 Task: Add the task  Upgrade and migrate company customer relationship management (CRM) to a cloud-based solution to the section Code Collectives in the project AgileImpact and add a Due Date to the respective task as 2024/02/01
Action: Mouse moved to (722, 440)
Screenshot: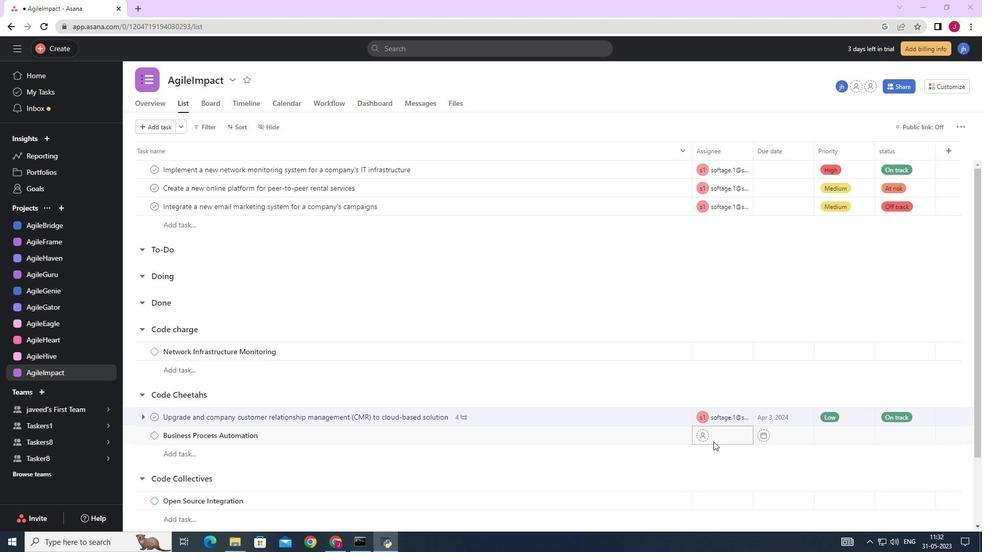 
Action: Mouse scrolled (722, 439) with delta (0, 0)
Screenshot: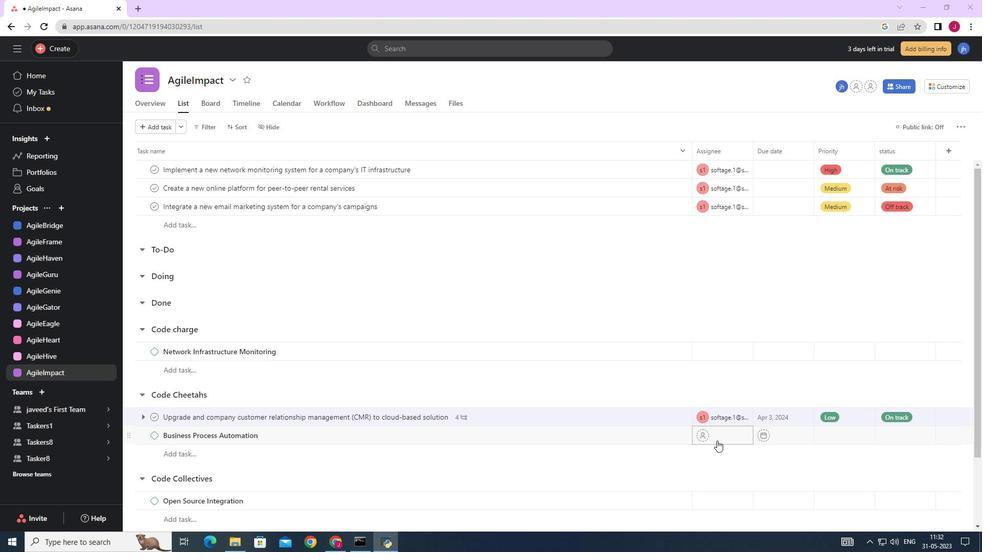 
Action: Mouse scrolled (722, 439) with delta (0, 0)
Screenshot: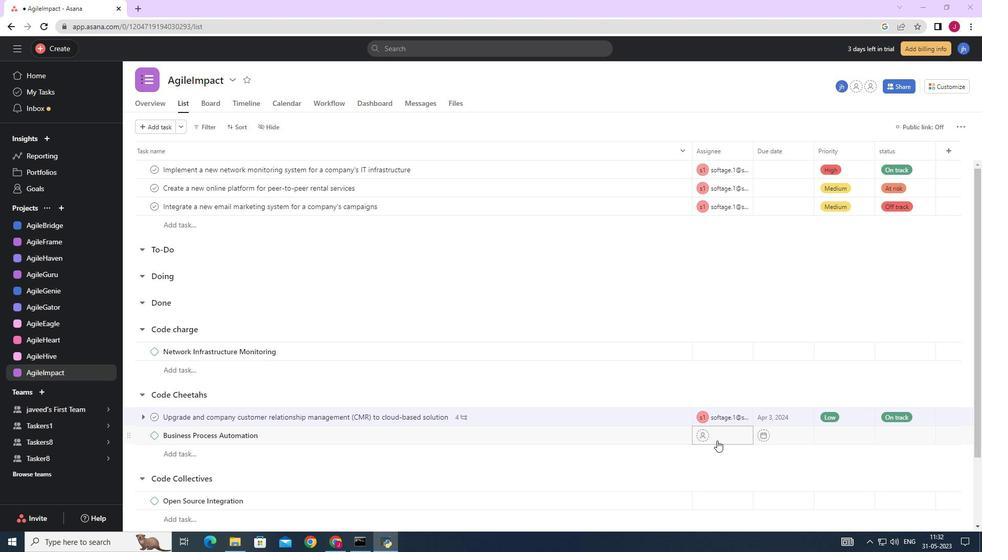 
Action: Mouse scrolled (722, 439) with delta (0, 0)
Screenshot: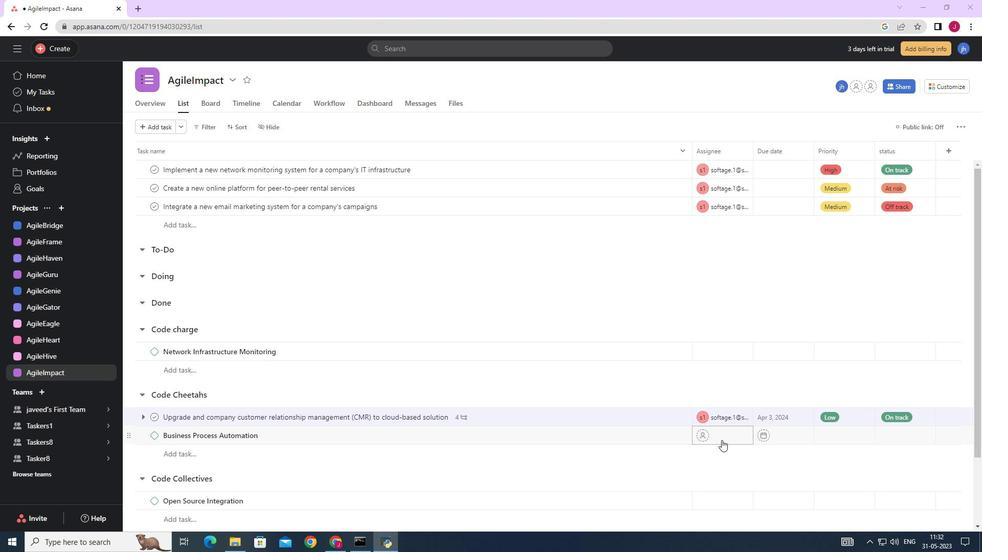 
Action: Mouse moved to (722, 440)
Screenshot: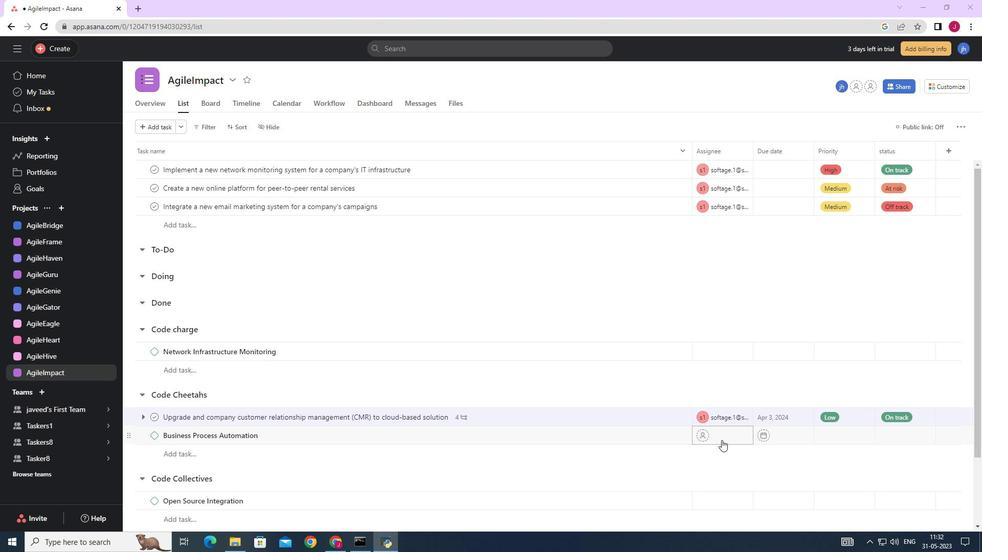 
Action: Mouse scrolled (722, 439) with delta (0, 0)
Screenshot: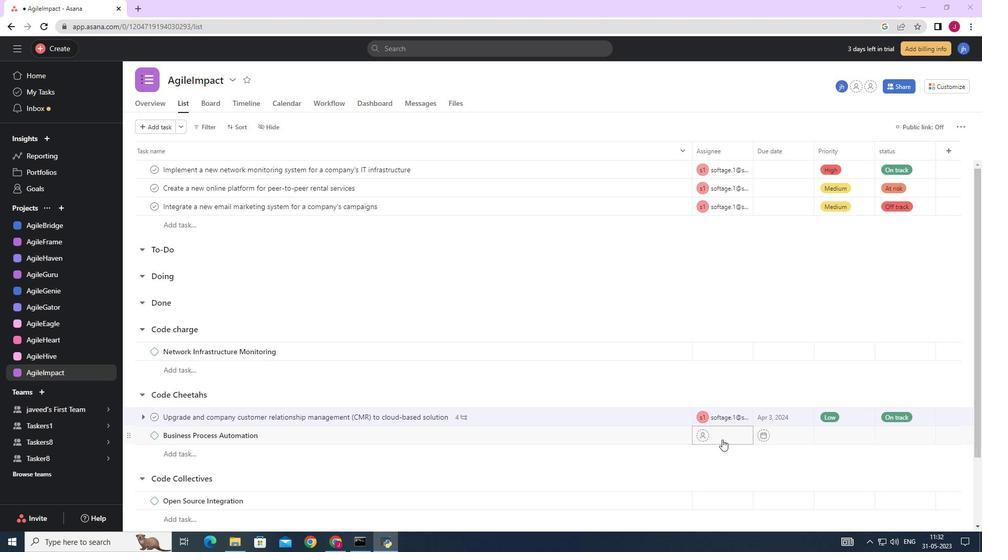 
Action: Mouse moved to (667, 335)
Screenshot: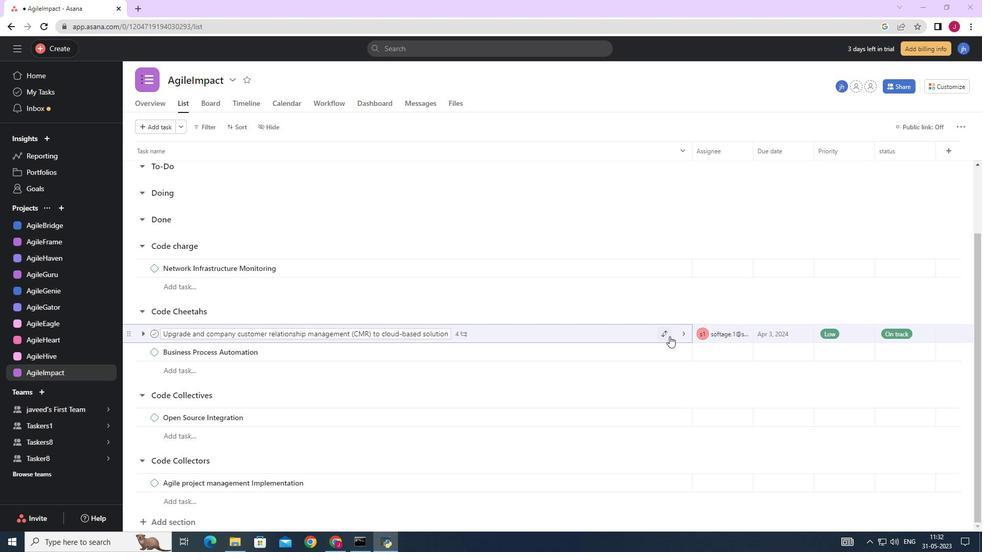 
Action: Mouse pressed left at (667, 335)
Screenshot: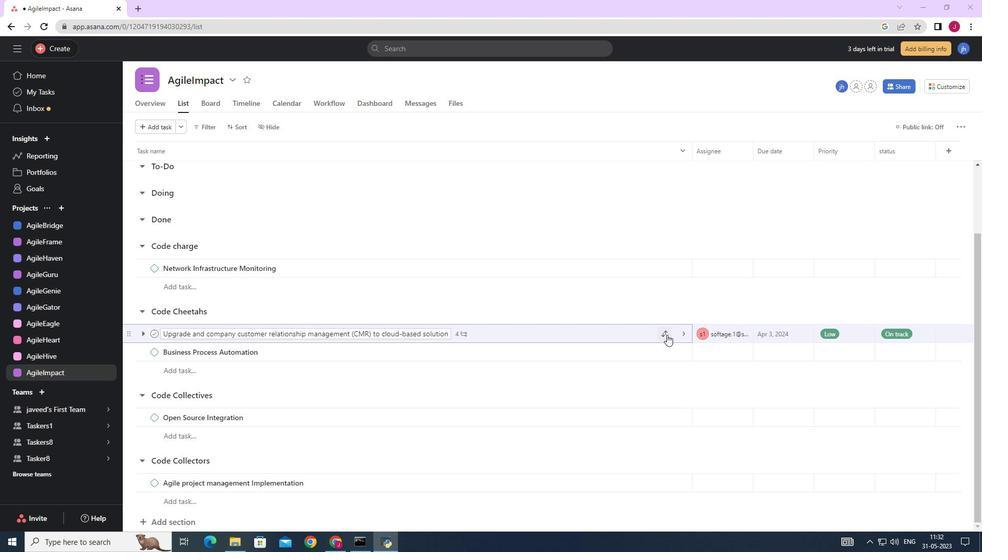 
Action: Mouse moved to (619, 485)
Screenshot: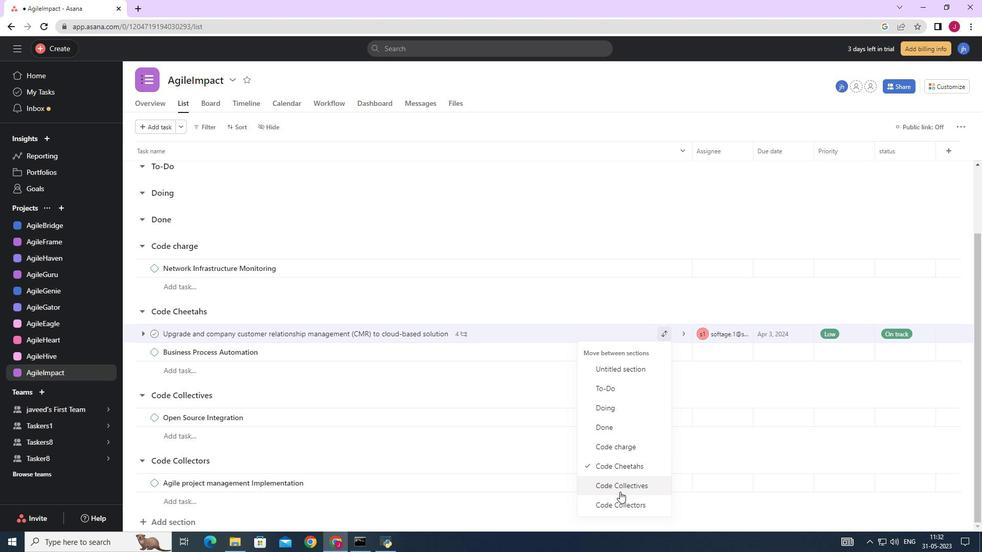 
Action: Mouse pressed left at (619, 485)
Screenshot: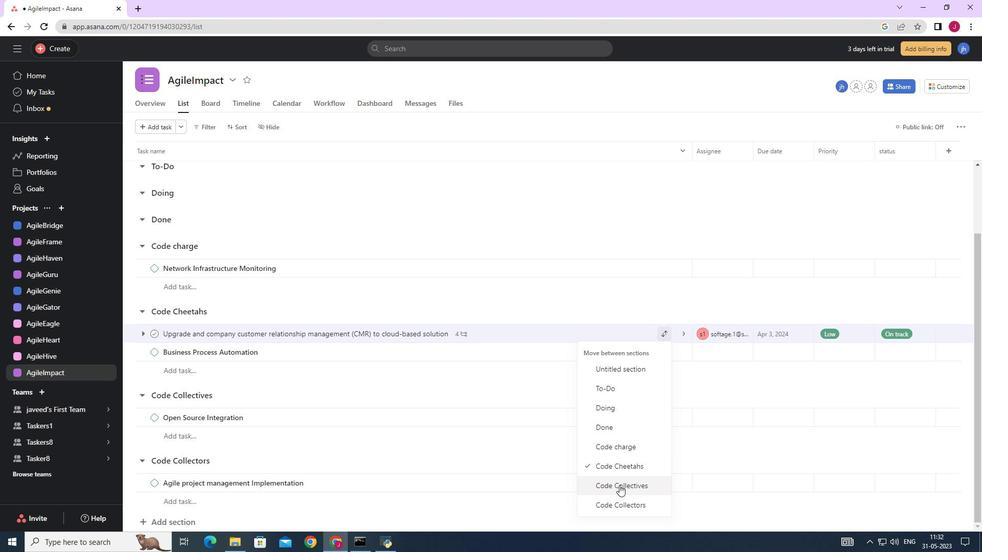 
Action: Mouse moved to (807, 399)
Screenshot: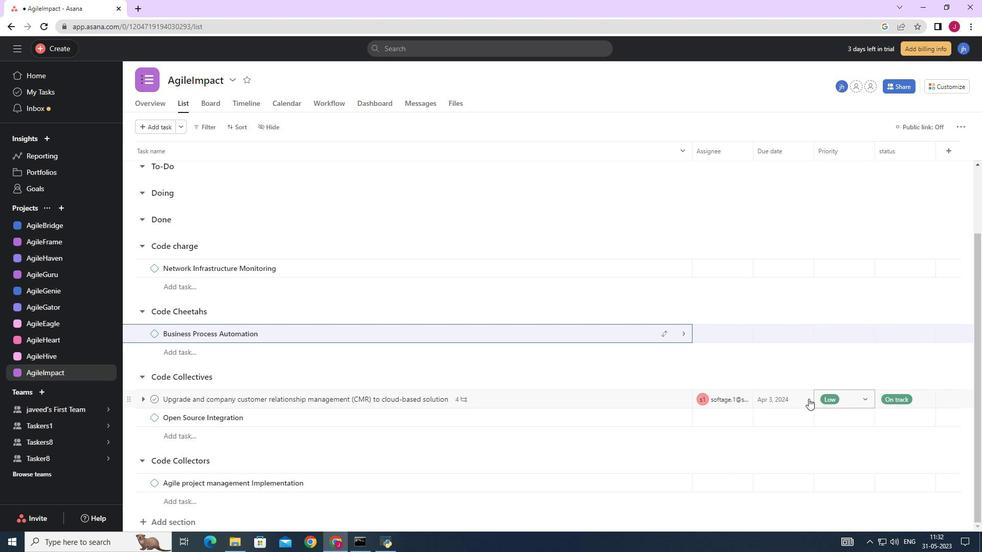 
Action: Mouse pressed left at (807, 399)
Screenshot: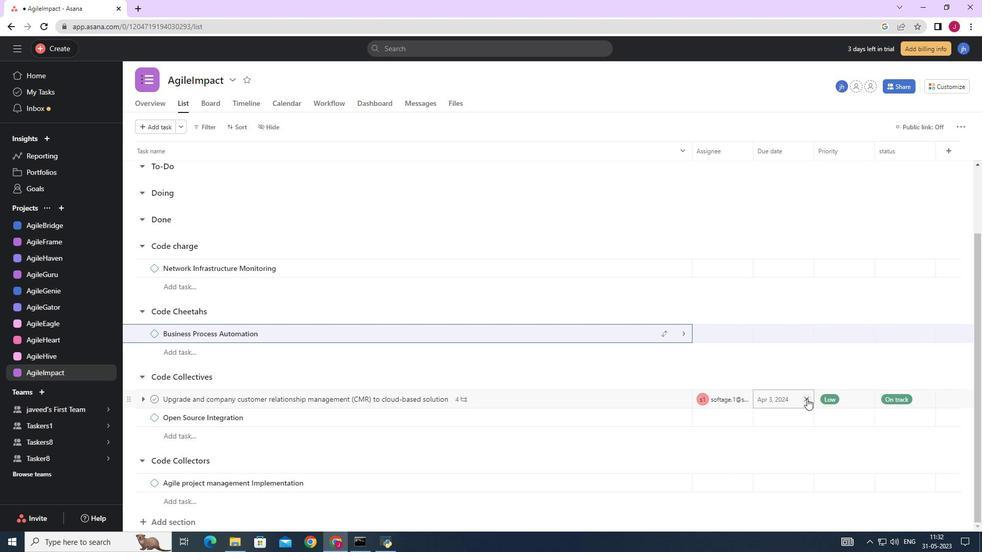 
Action: Mouse moved to (789, 401)
Screenshot: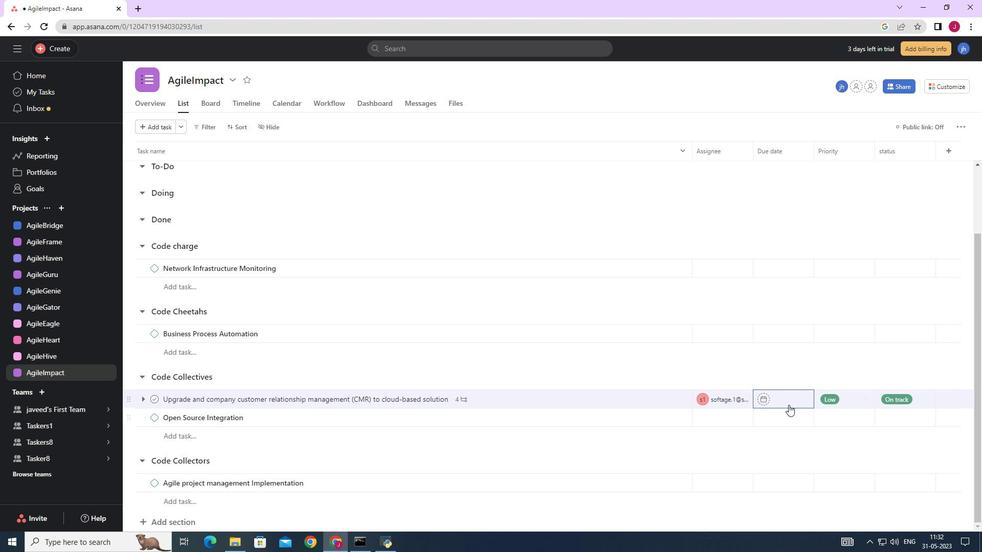 
Action: Mouse pressed left at (789, 401)
Screenshot: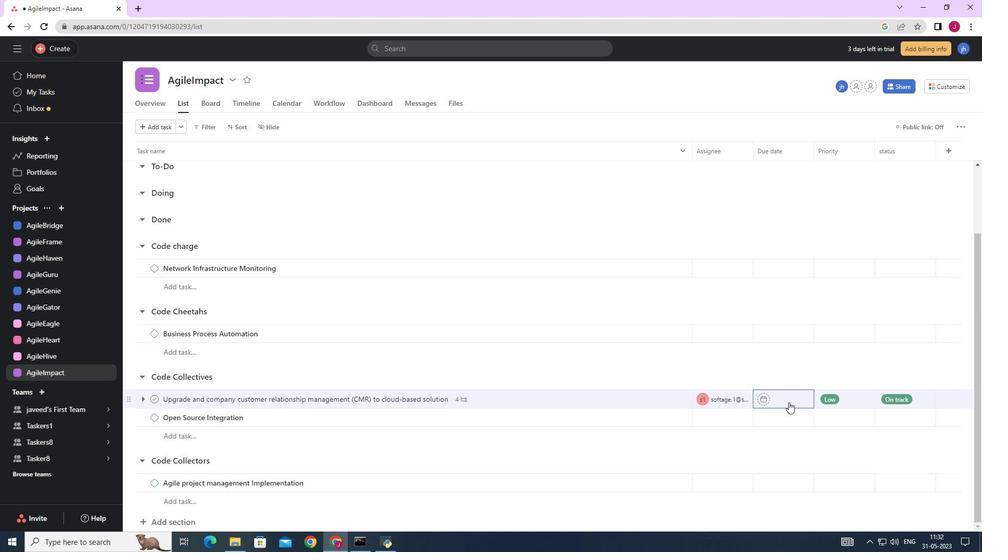 
Action: Mouse moved to (884, 236)
Screenshot: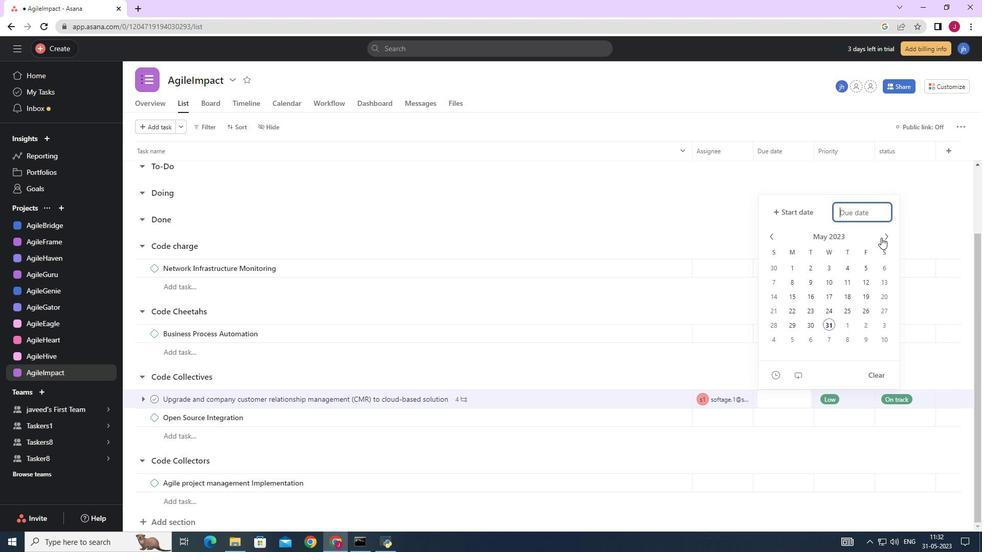 
Action: Mouse pressed left at (884, 236)
Screenshot: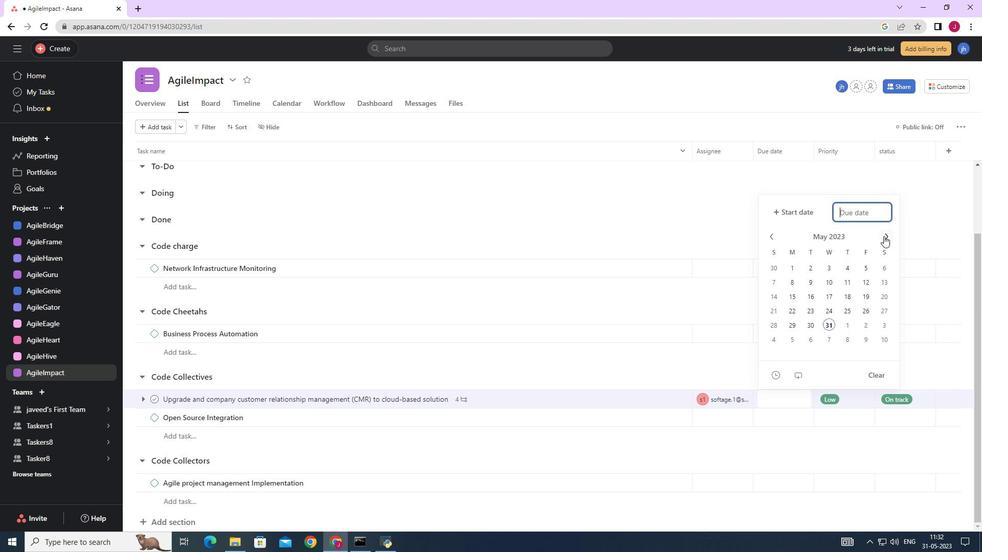 
Action: Mouse pressed left at (884, 236)
Screenshot: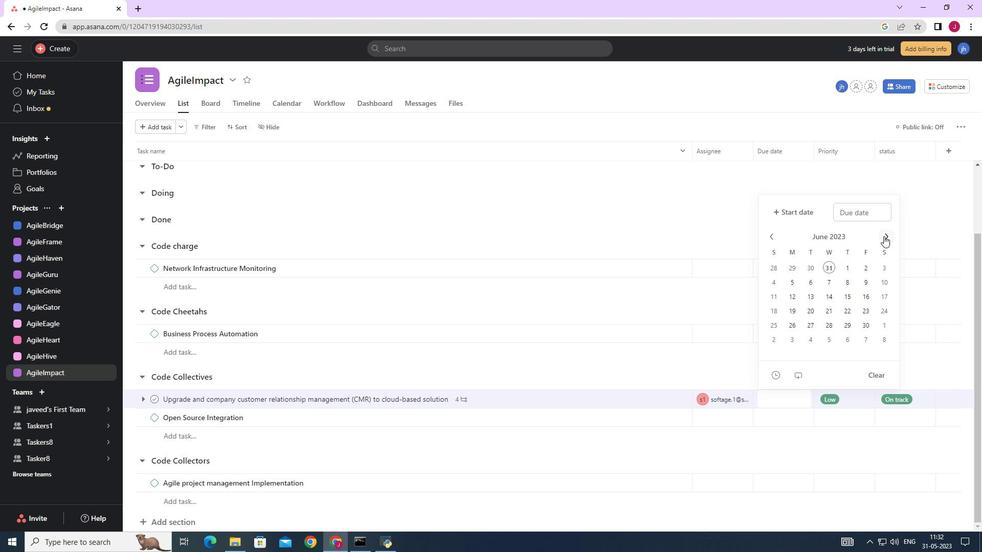 
Action: Mouse pressed left at (884, 236)
Screenshot: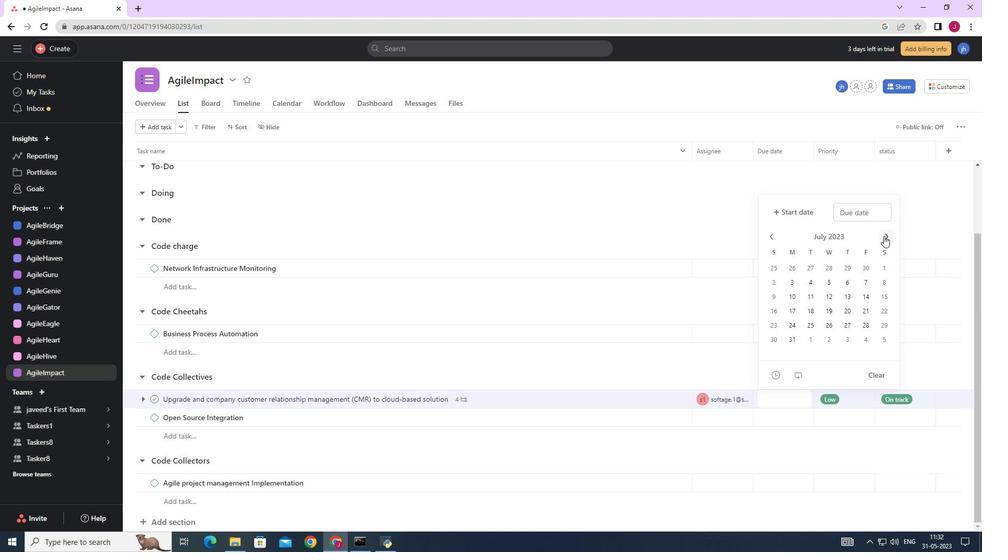 
Action: Mouse pressed left at (884, 236)
Screenshot: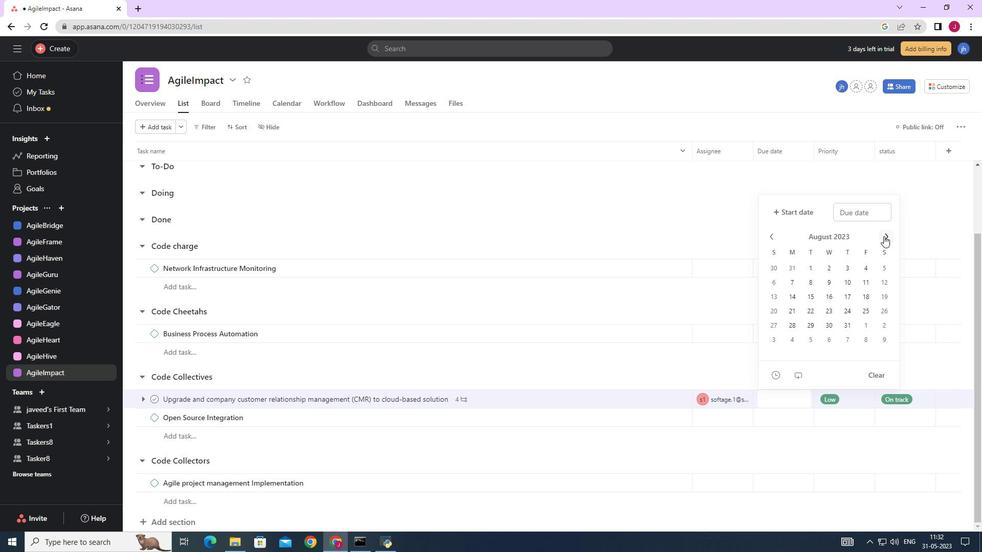 
Action: Mouse pressed left at (884, 236)
Screenshot: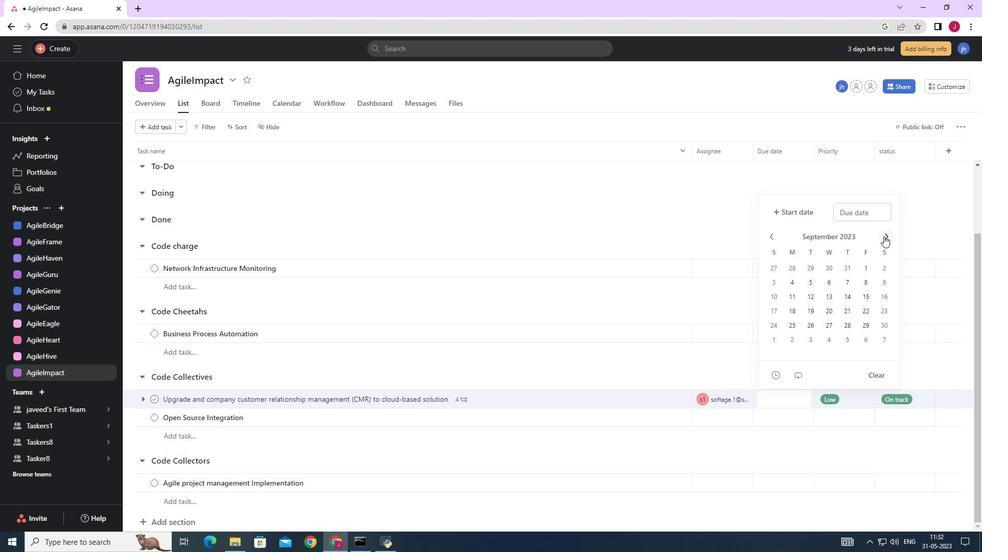 
Action: Mouse pressed left at (884, 236)
Screenshot: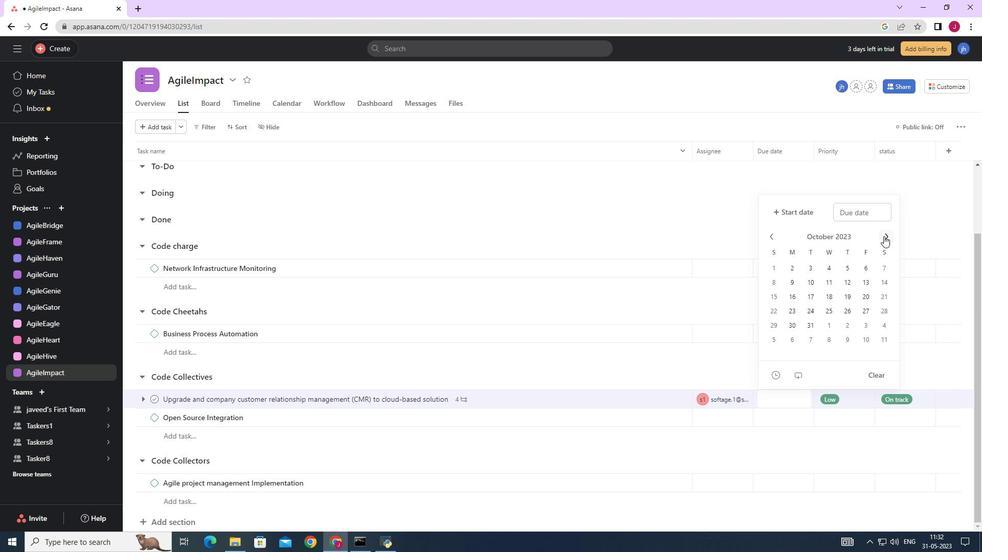 
Action: Mouse pressed left at (884, 236)
Screenshot: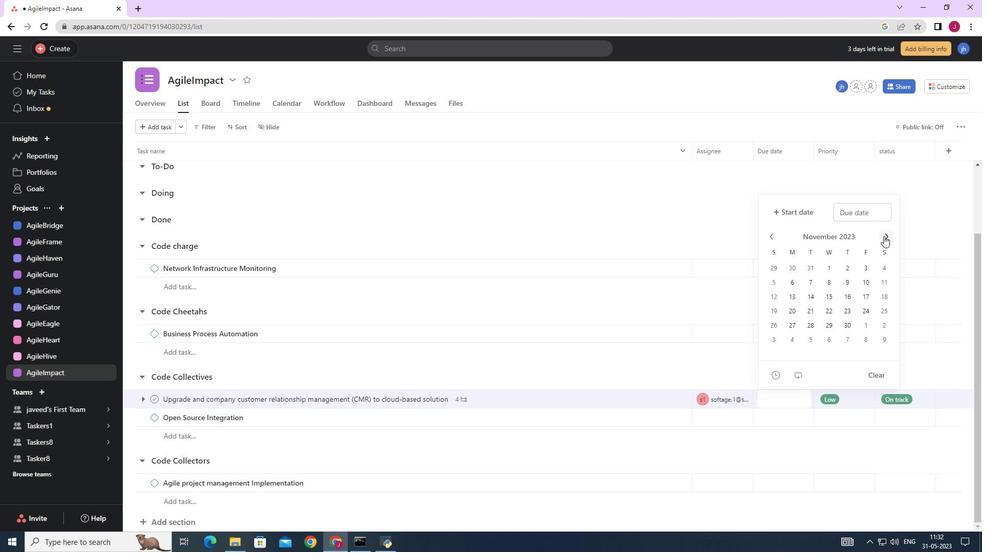 
Action: Mouse pressed left at (884, 236)
Screenshot: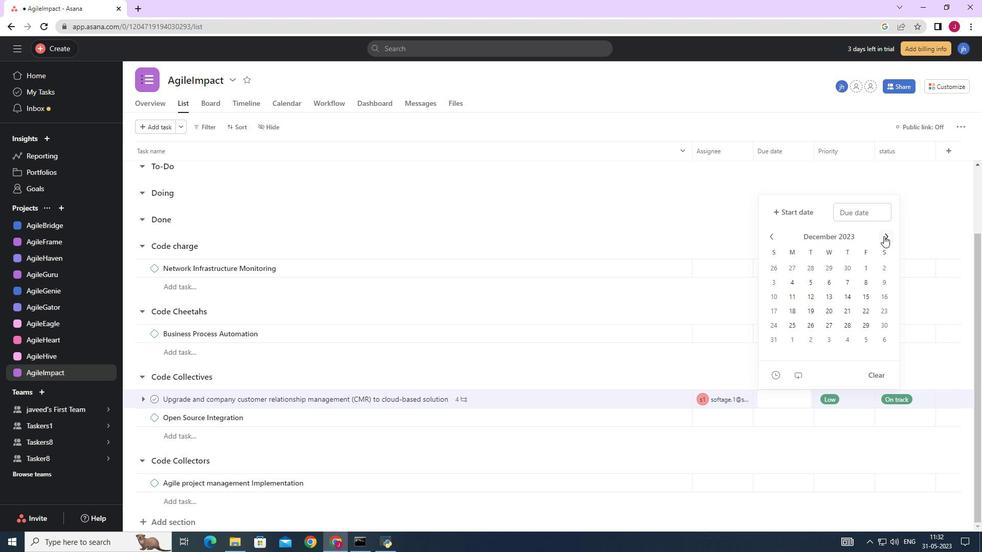 
Action: Mouse pressed left at (884, 236)
Screenshot: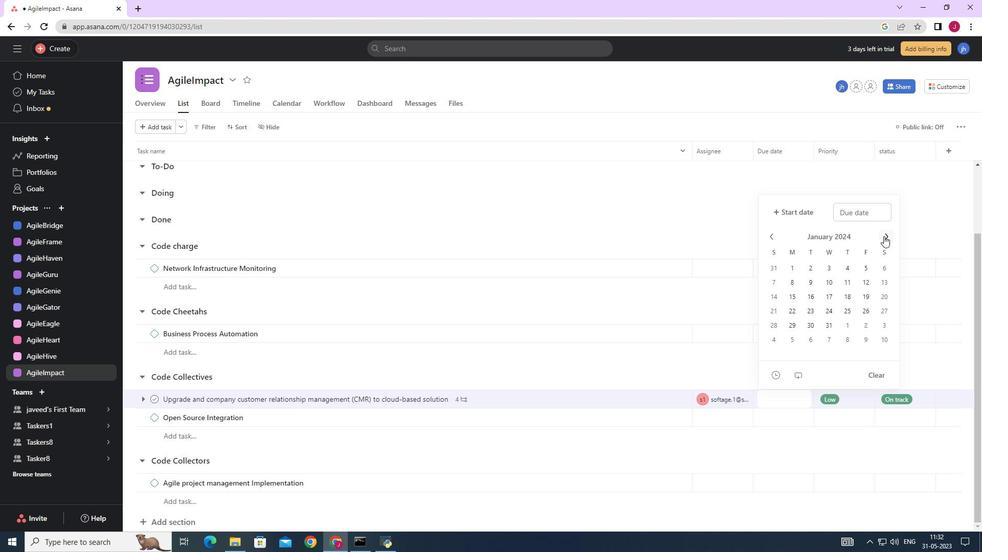 
Action: Mouse moved to (847, 267)
Screenshot: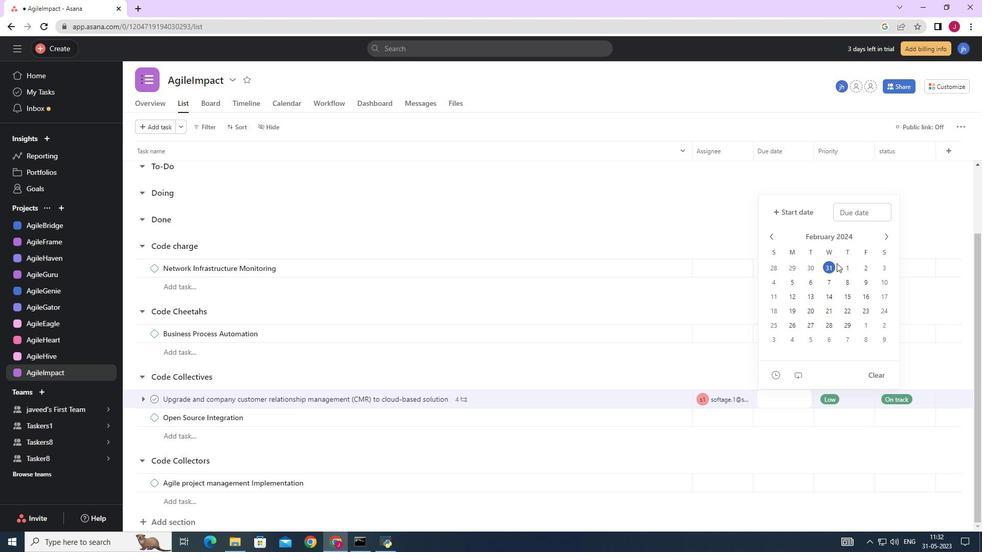 
Action: Mouse pressed left at (847, 267)
Screenshot: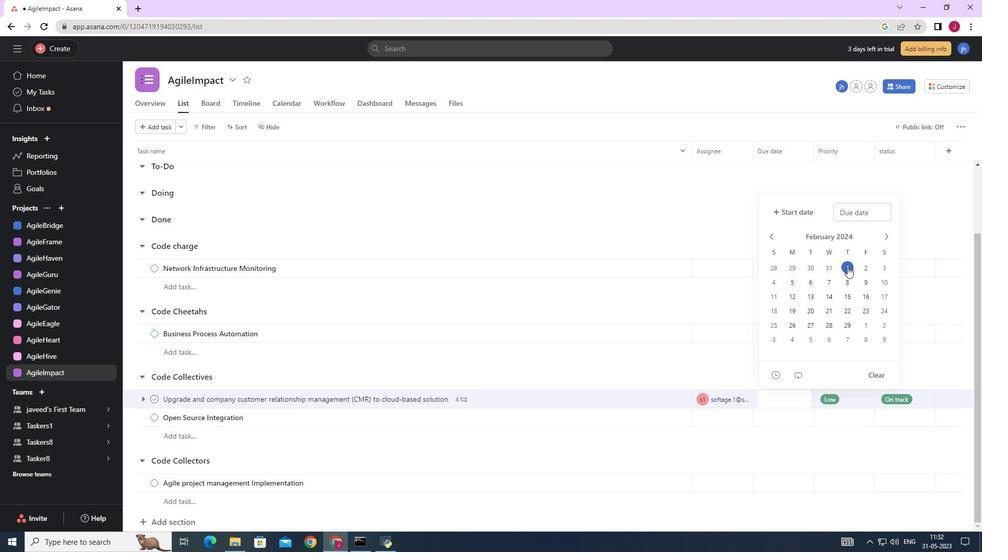 
Action: Mouse moved to (922, 214)
Screenshot: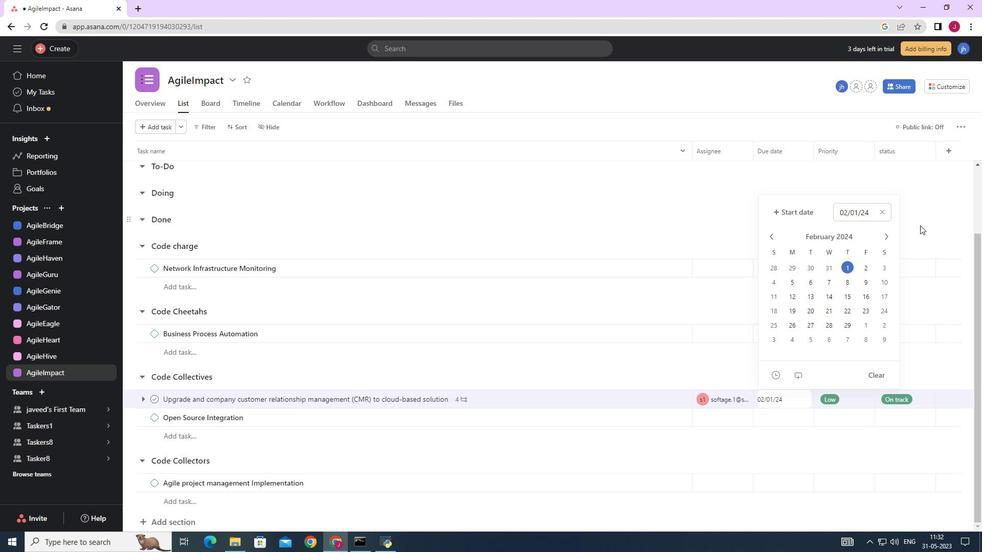 
Action: Mouse pressed left at (922, 214)
Screenshot: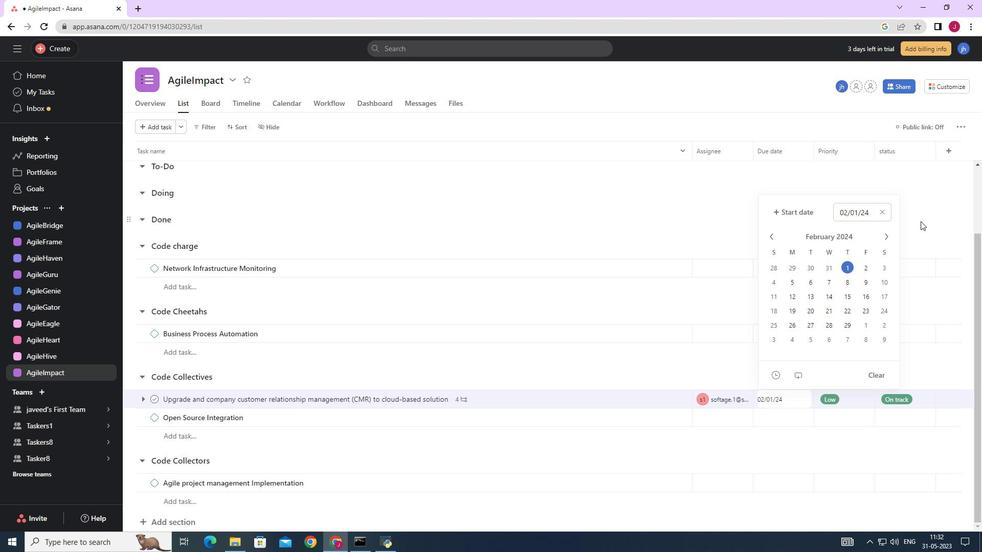 
Action: Mouse moved to (922, 213)
Screenshot: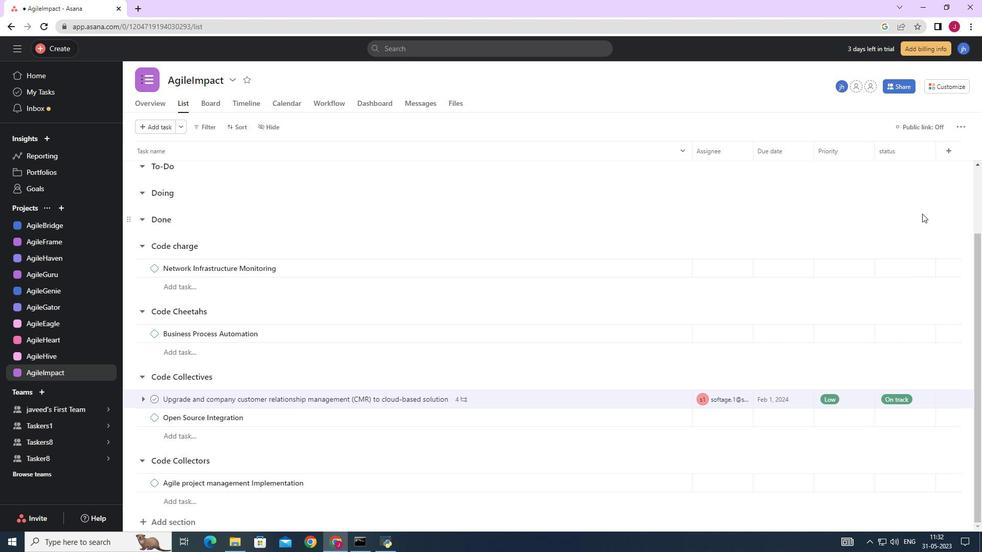 
